 Task: Add Belgioioso Freshly Crumbled Blue Cheese to the cart.
Action: Mouse moved to (688, 262)
Screenshot: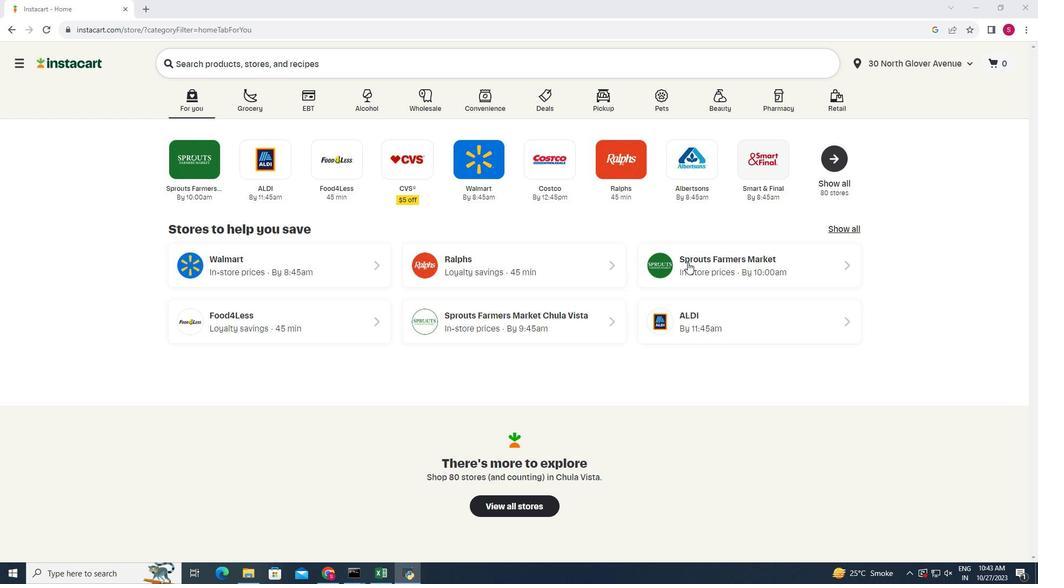 
Action: Mouse pressed left at (688, 262)
Screenshot: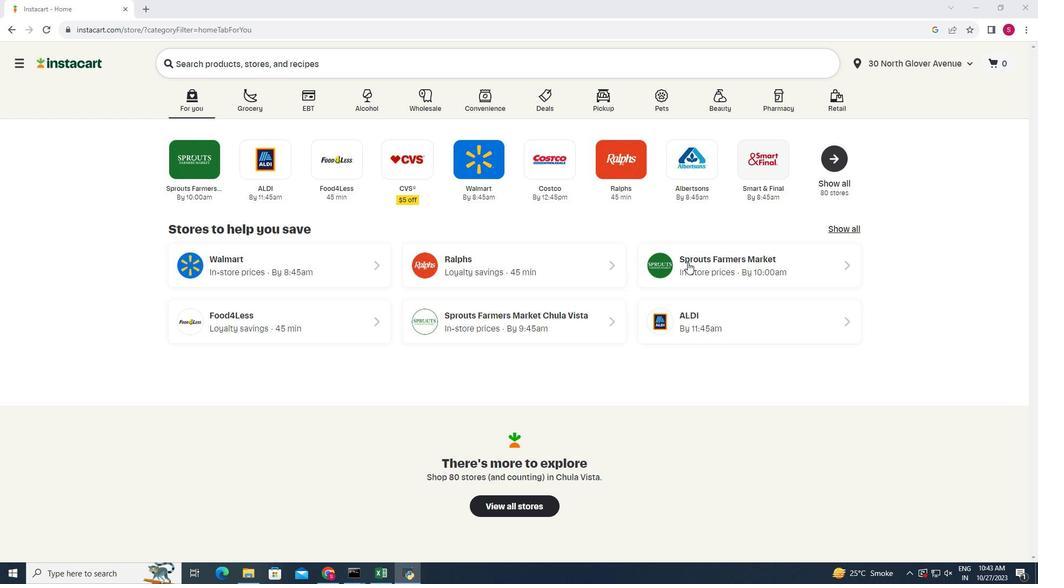 
Action: Mouse moved to (36, 508)
Screenshot: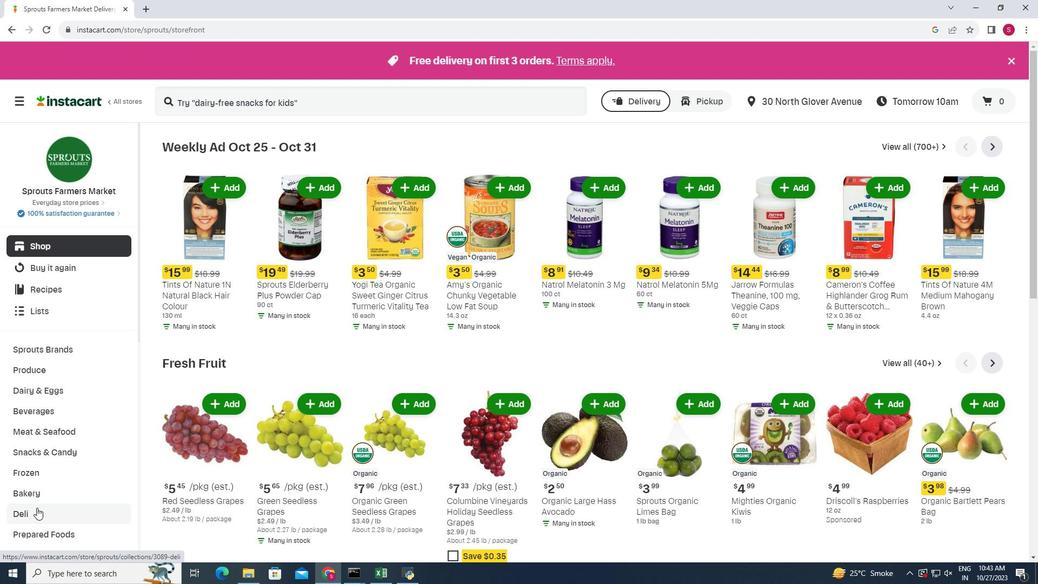 
Action: Mouse pressed left at (36, 508)
Screenshot: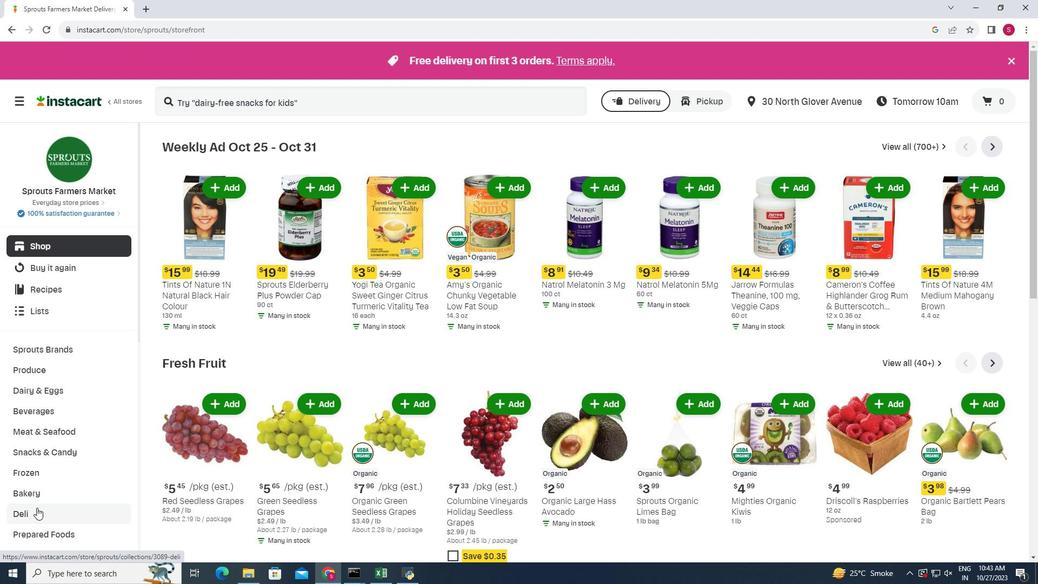 
Action: Mouse moved to (293, 173)
Screenshot: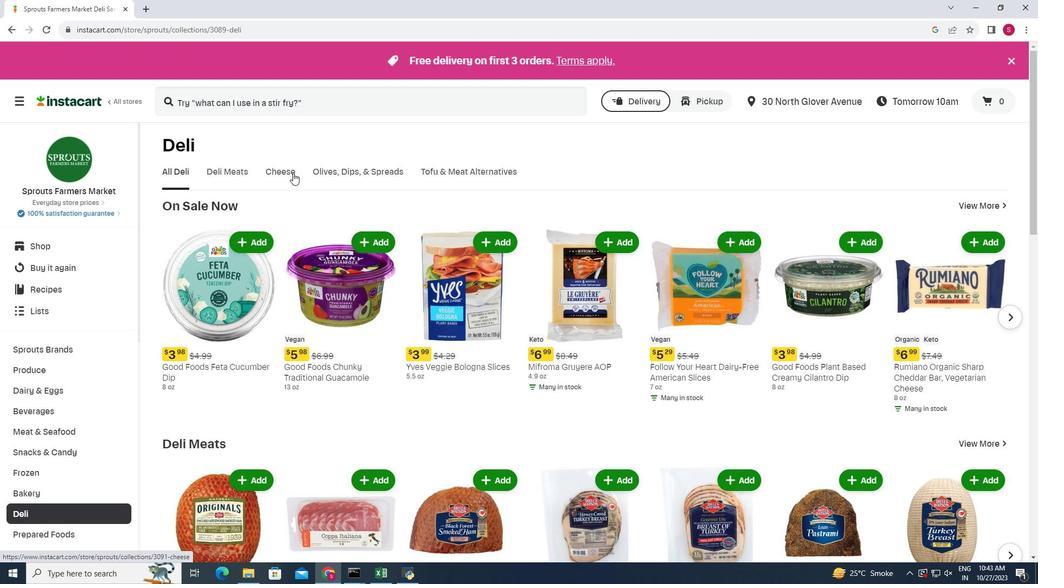 
Action: Mouse pressed left at (293, 173)
Screenshot: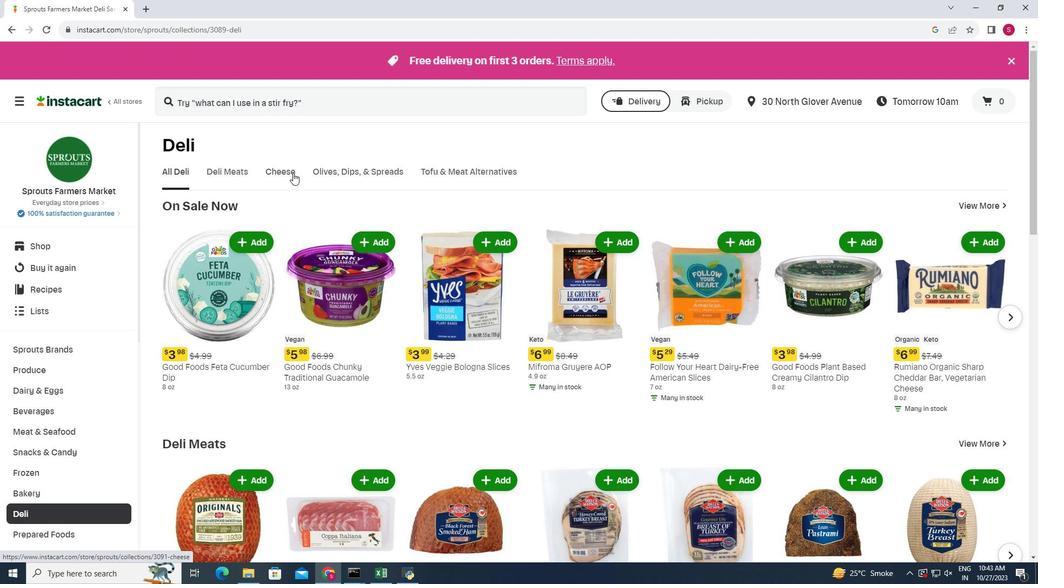 
Action: Mouse moved to (939, 207)
Screenshot: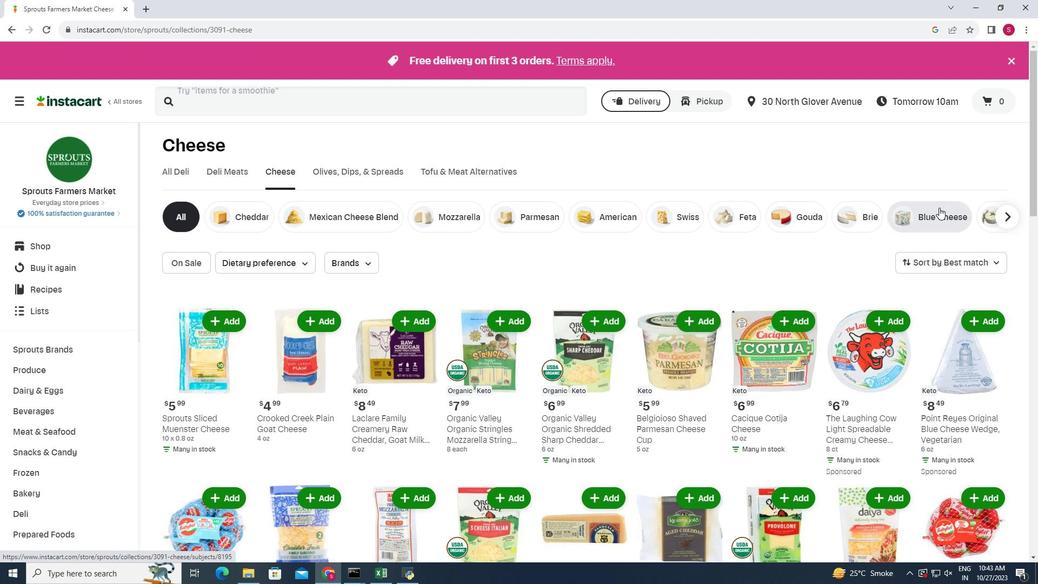
Action: Mouse pressed left at (939, 207)
Screenshot: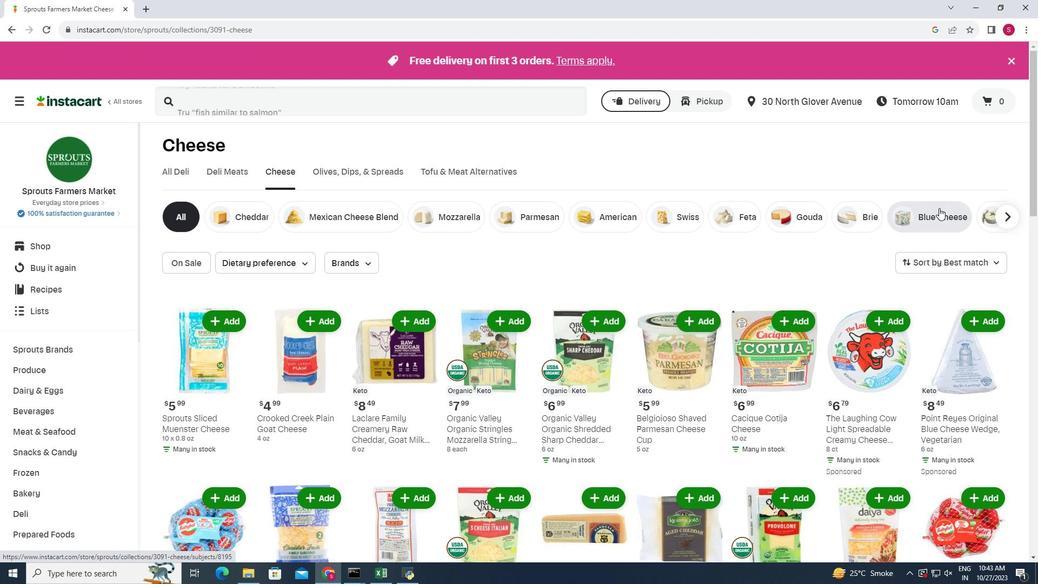 
Action: Mouse moved to (733, 277)
Screenshot: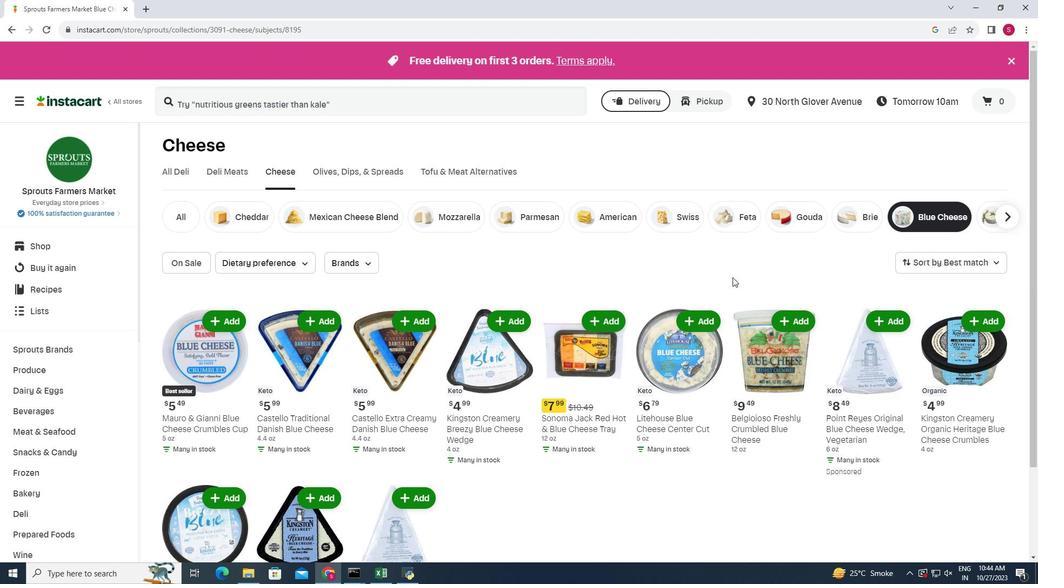 
Action: Mouse scrolled (733, 277) with delta (0, 0)
Screenshot: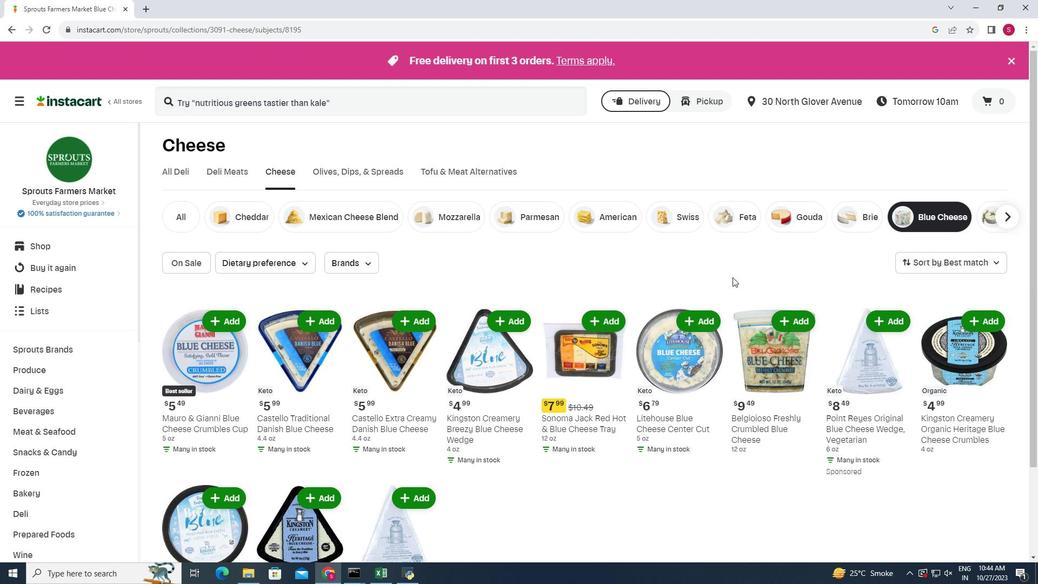 
Action: Mouse moved to (795, 262)
Screenshot: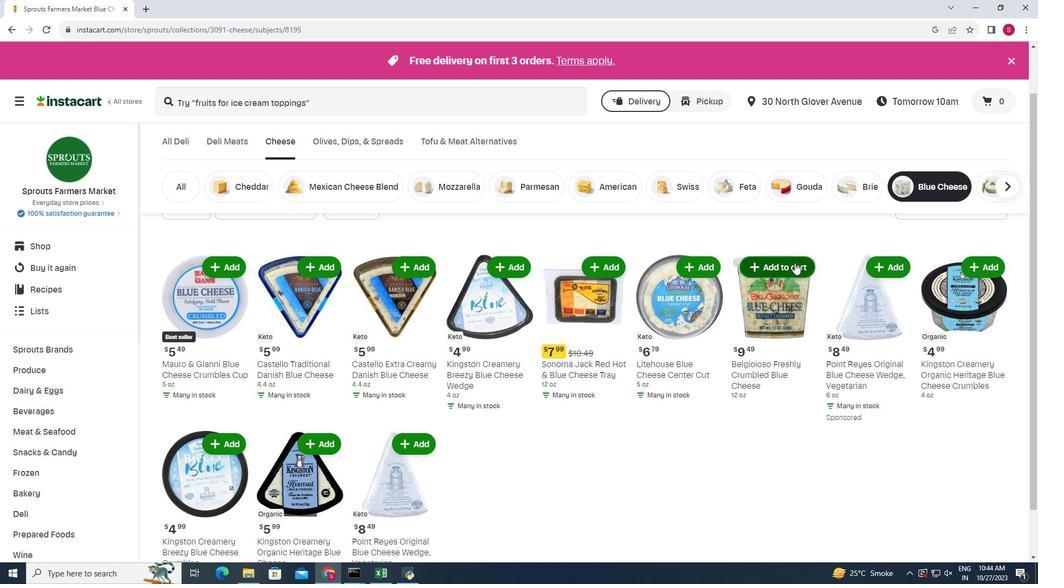 
Action: Mouse pressed left at (795, 262)
Screenshot: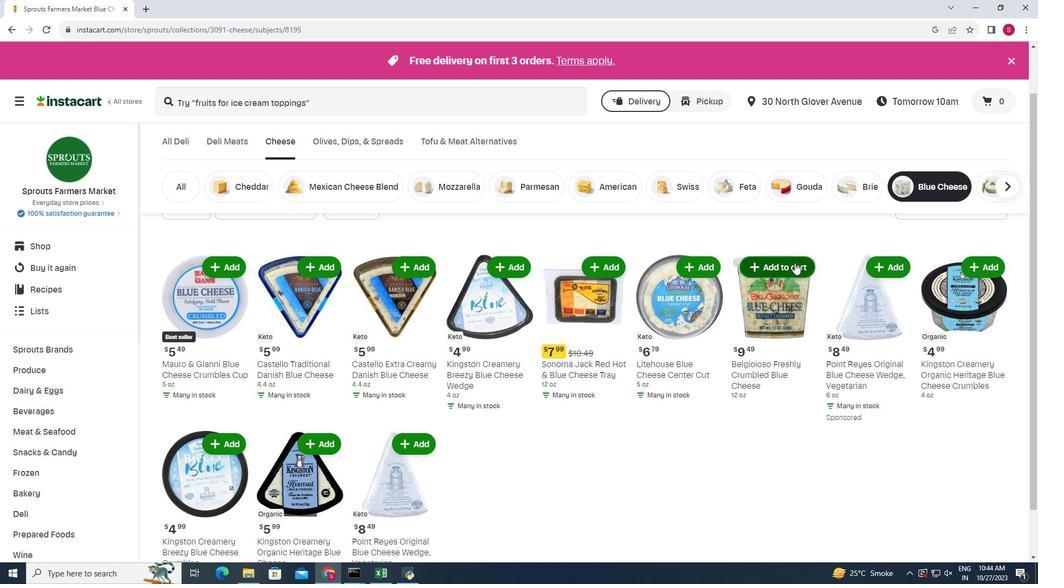 
Action: Mouse moved to (787, 235)
Screenshot: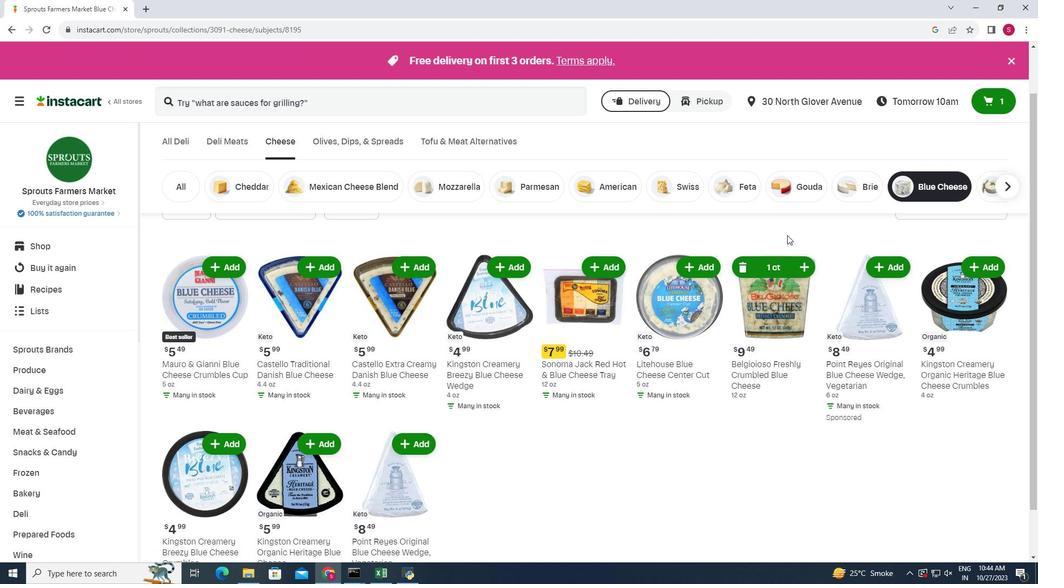 
